 Task: Set the apply make-up gain for limiter effect to no.
Action: Mouse moved to (488, 126)
Screenshot: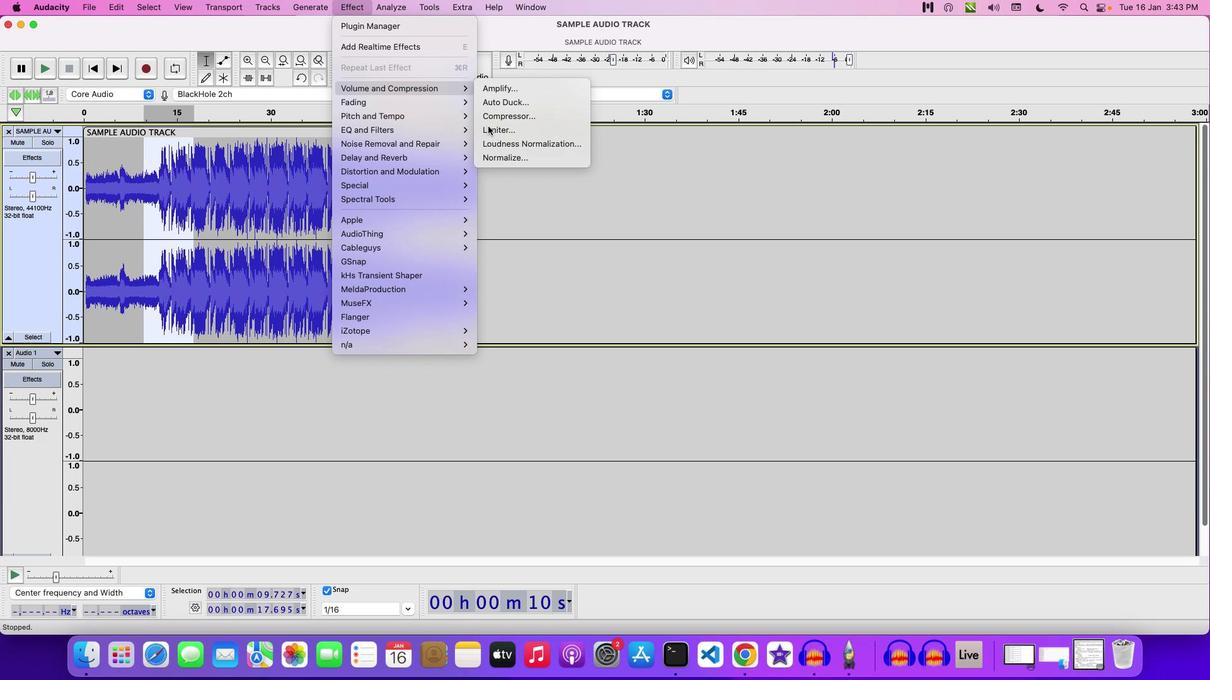 
Action: Mouse pressed left at (488, 126)
Screenshot: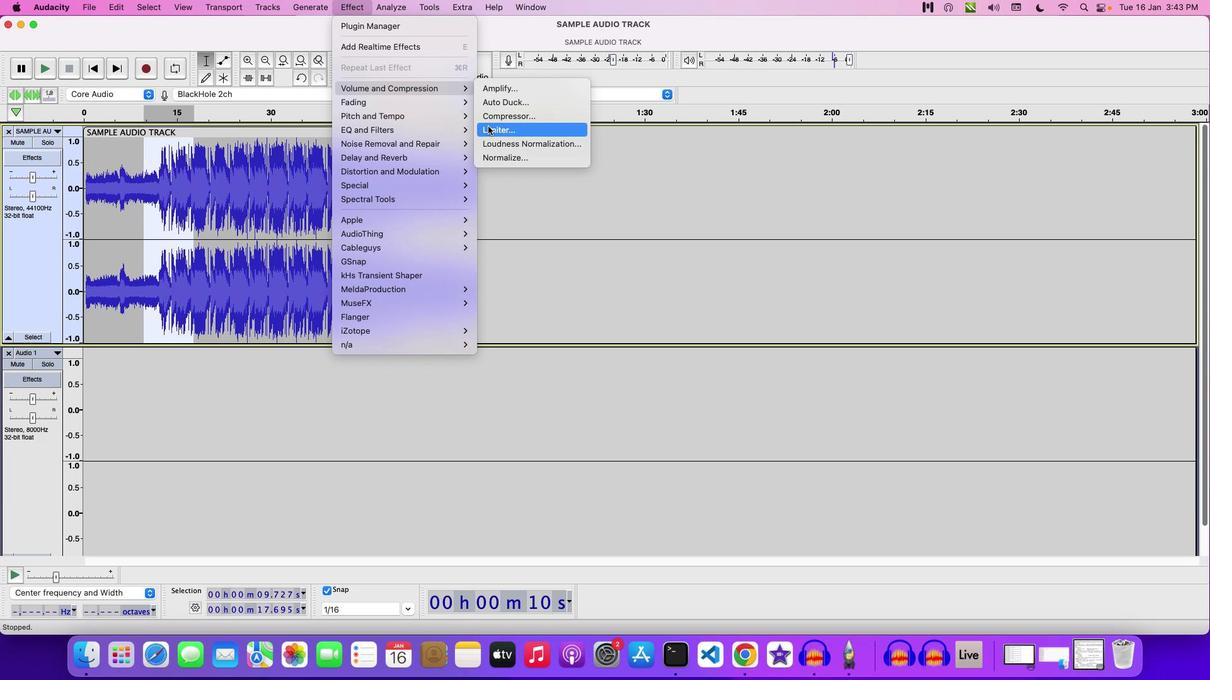 
Action: Mouse moved to (651, 404)
Screenshot: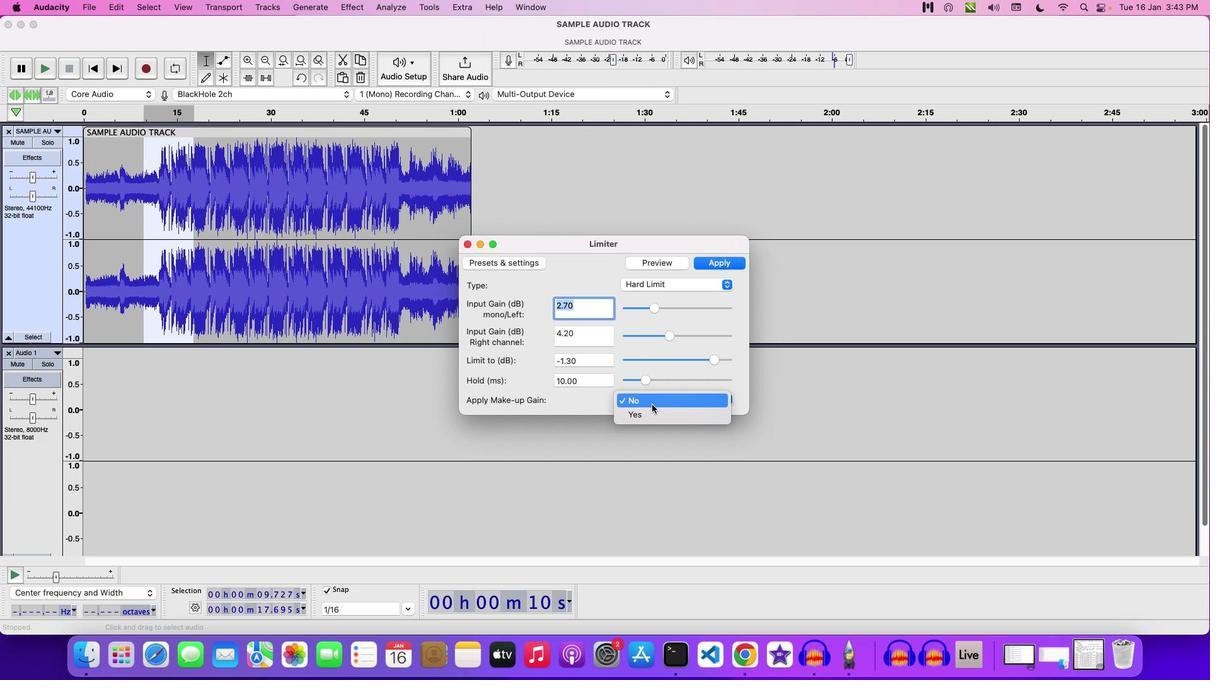 
Action: Mouse pressed left at (651, 404)
Screenshot: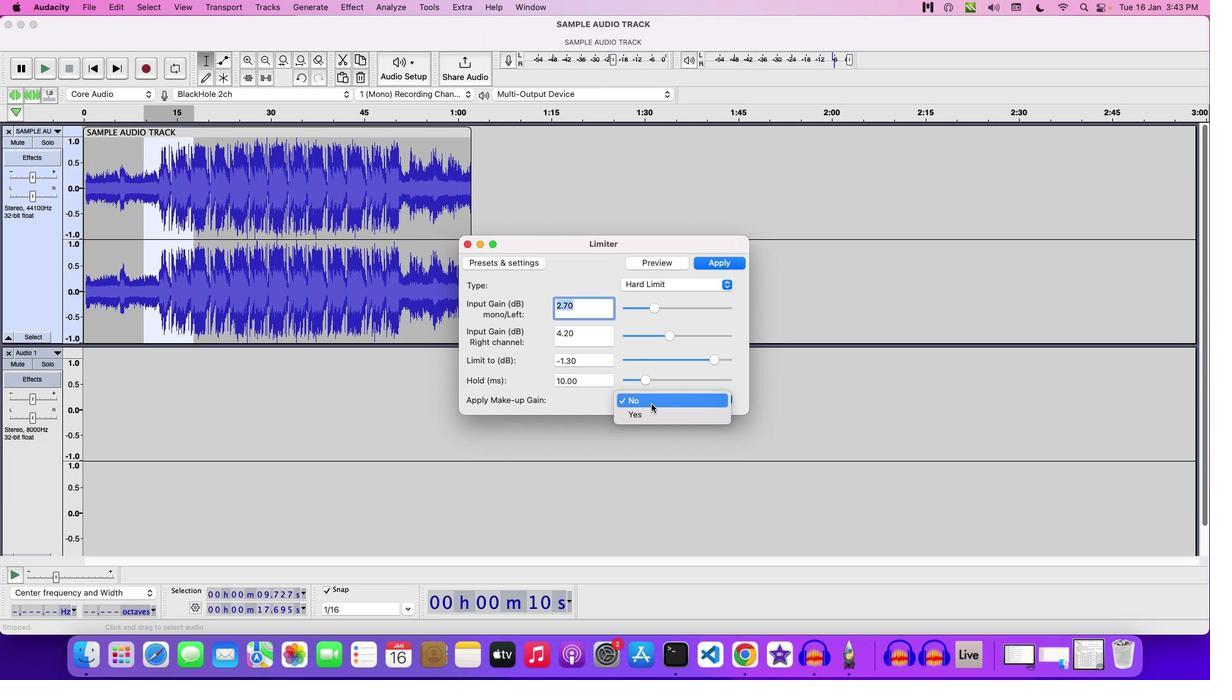 
Action: Mouse moved to (646, 403)
Screenshot: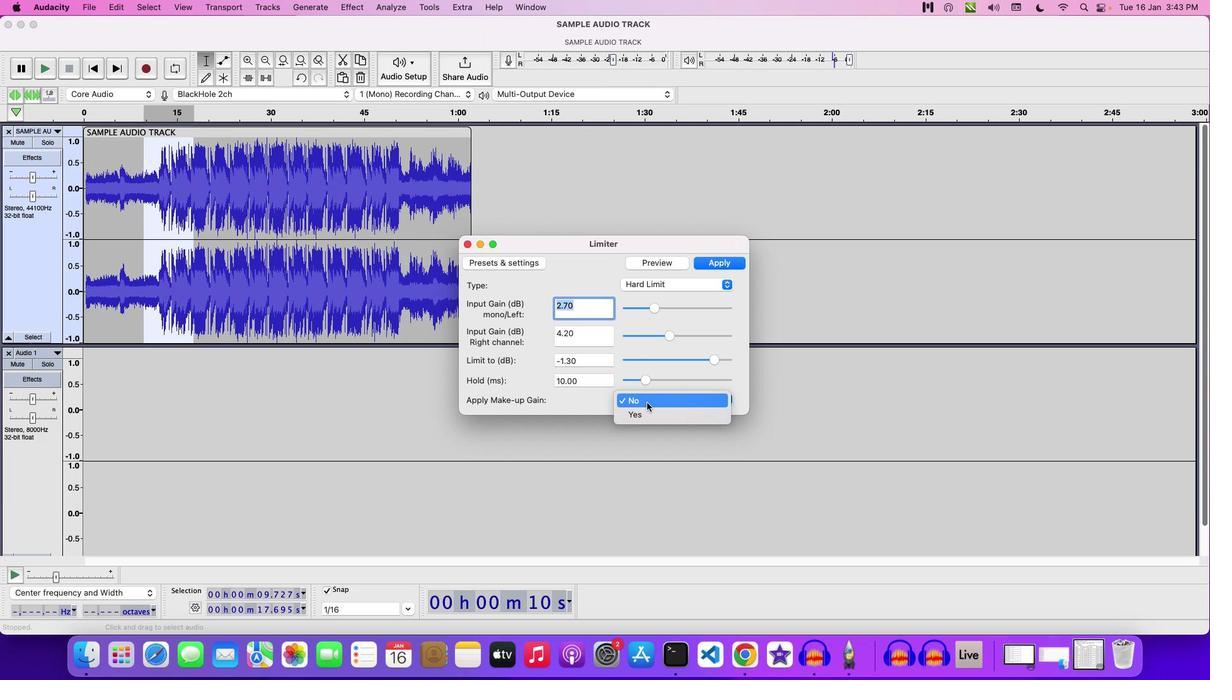 
Action: Mouse pressed left at (646, 403)
Screenshot: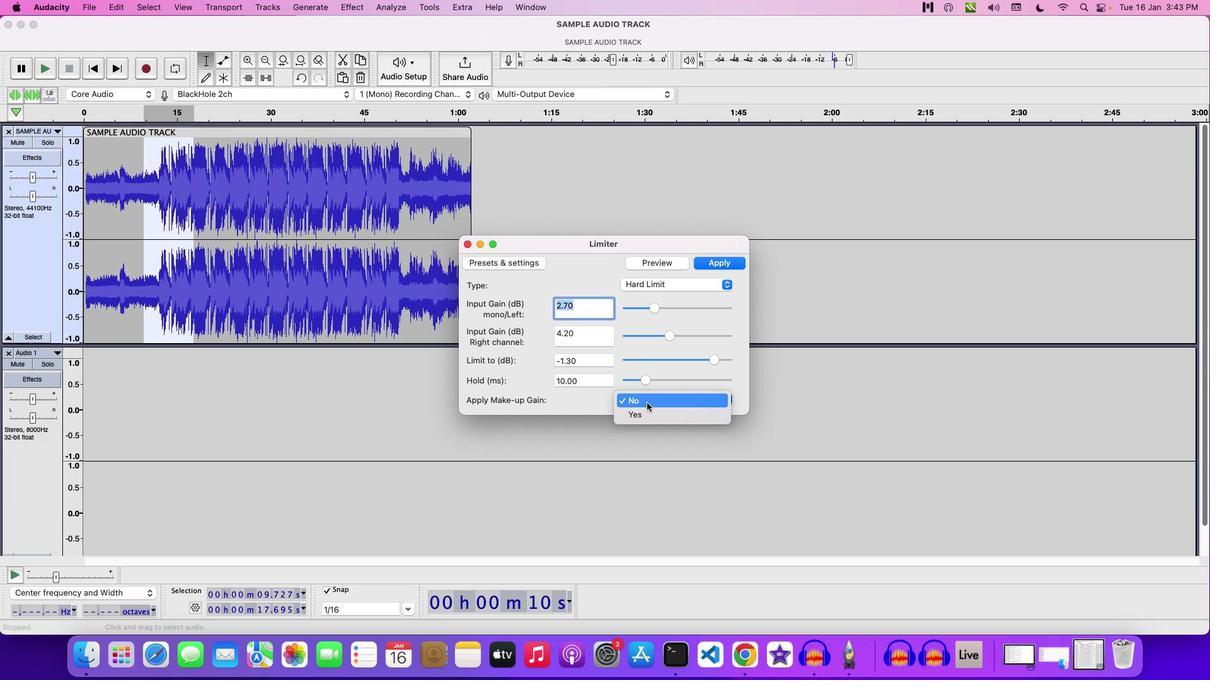
Action: Mouse moved to (571, 390)
Screenshot: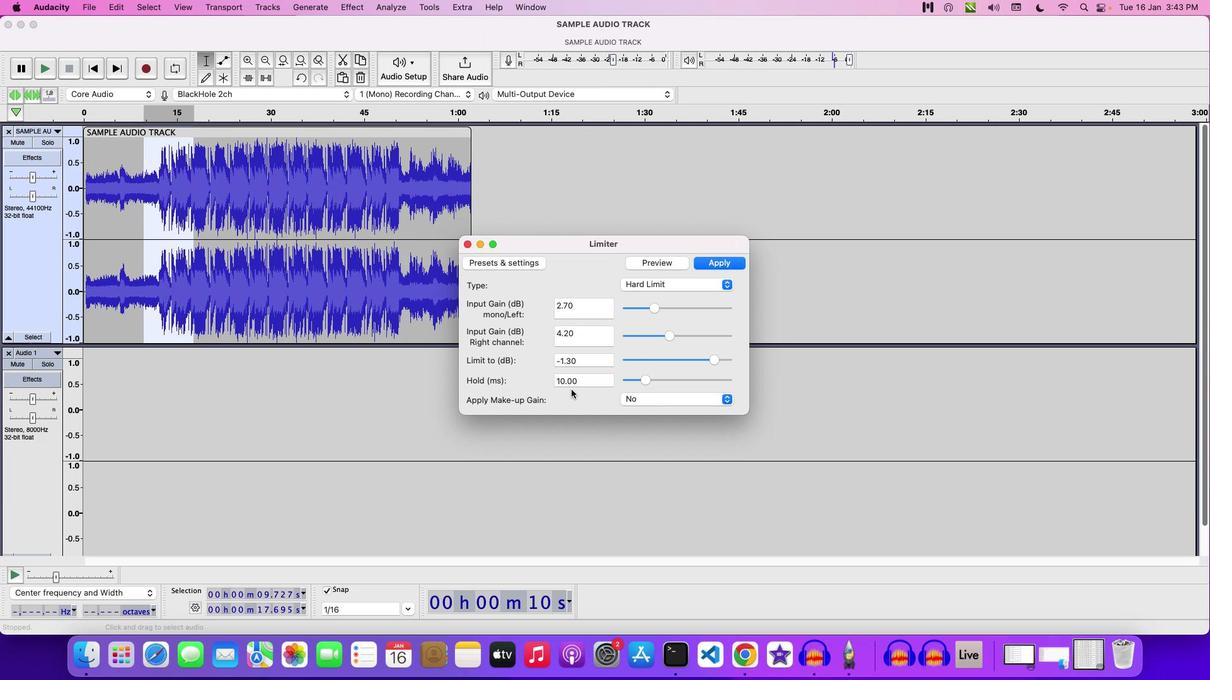 
Action: Mouse pressed left at (571, 390)
Screenshot: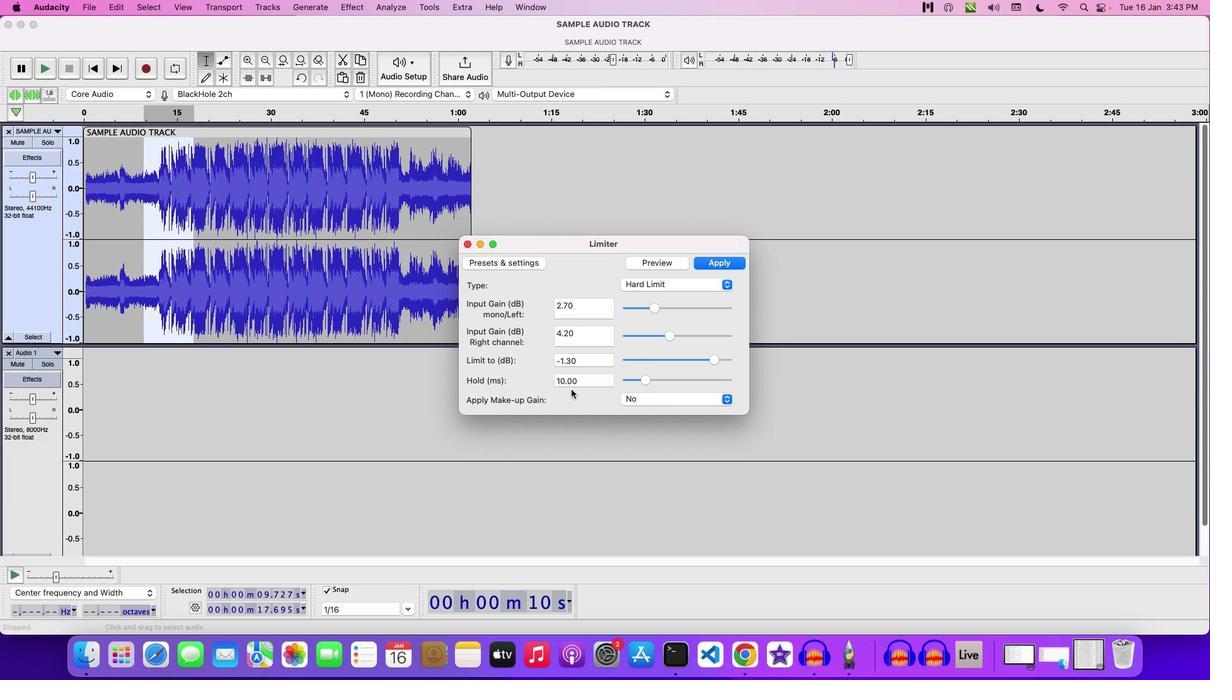 
